 Task: Create a due date automation trigger when advanced on, 2 working days after a card is due add fields with custom field "Resume" cleared at 11:00 AM.
Action: Mouse moved to (1103, 83)
Screenshot: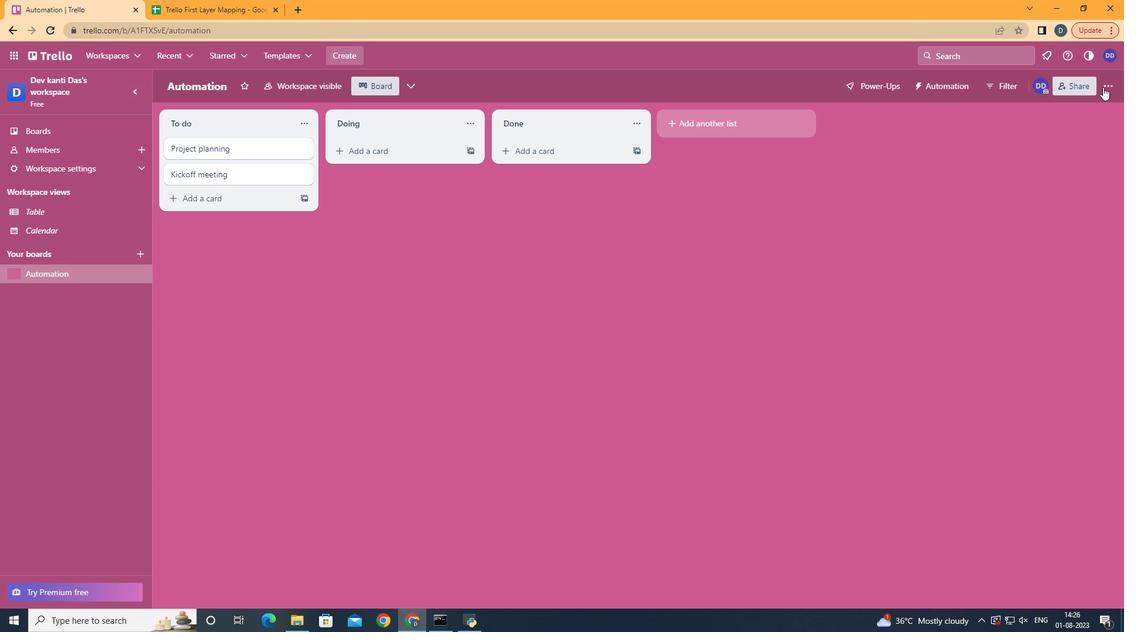 
Action: Mouse pressed left at (1103, 83)
Screenshot: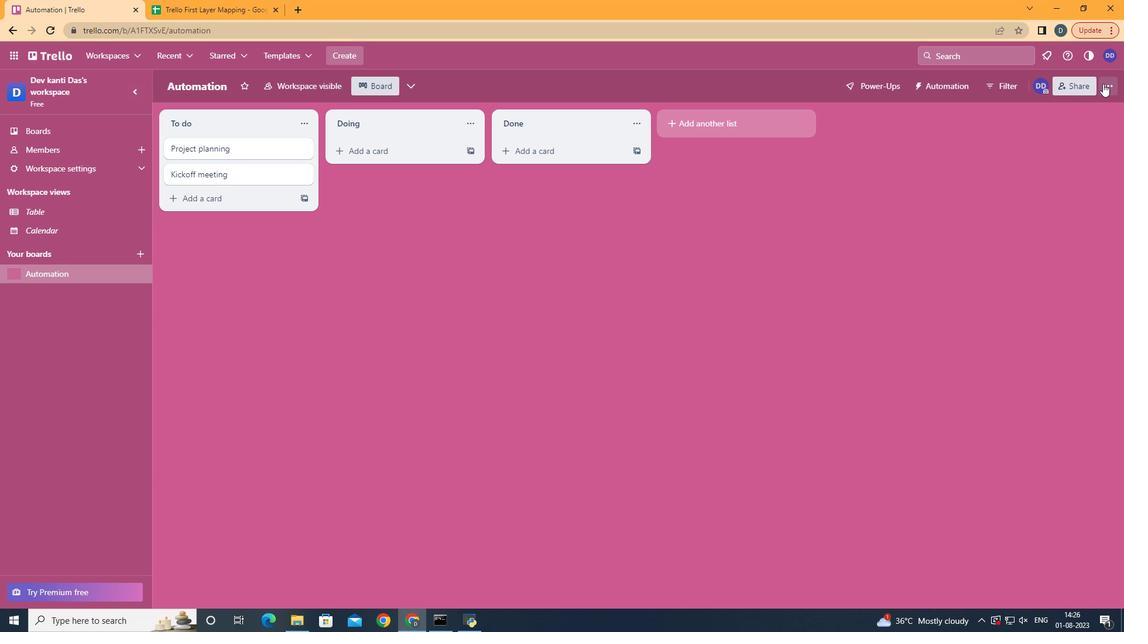 
Action: Mouse moved to (1013, 247)
Screenshot: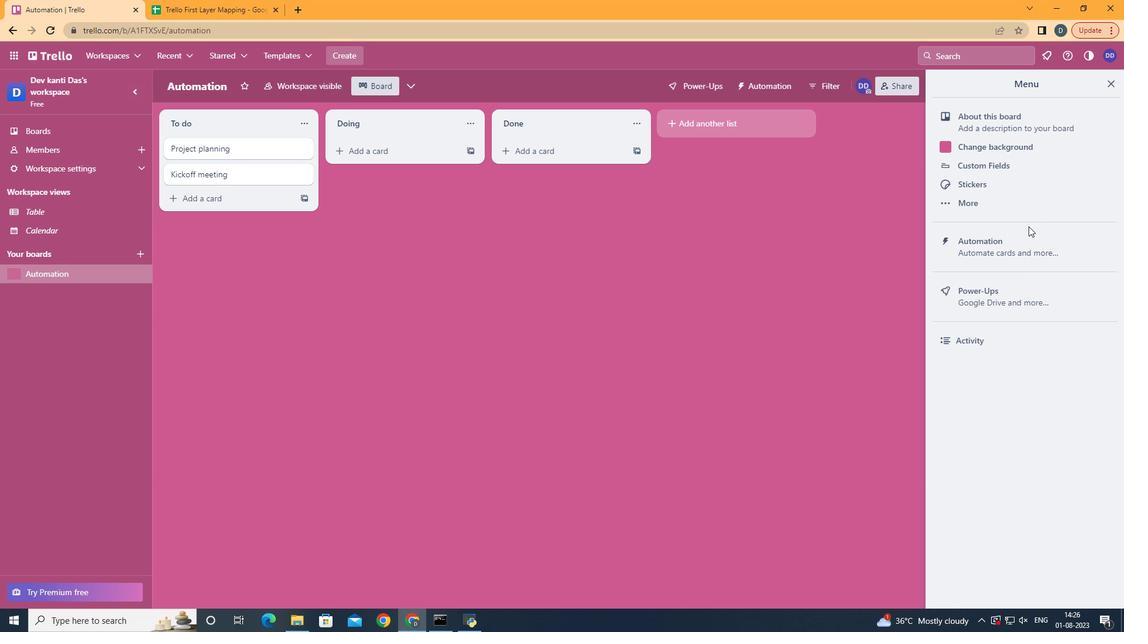
Action: Mouse pressed left at (1013, 247)
Screenshot: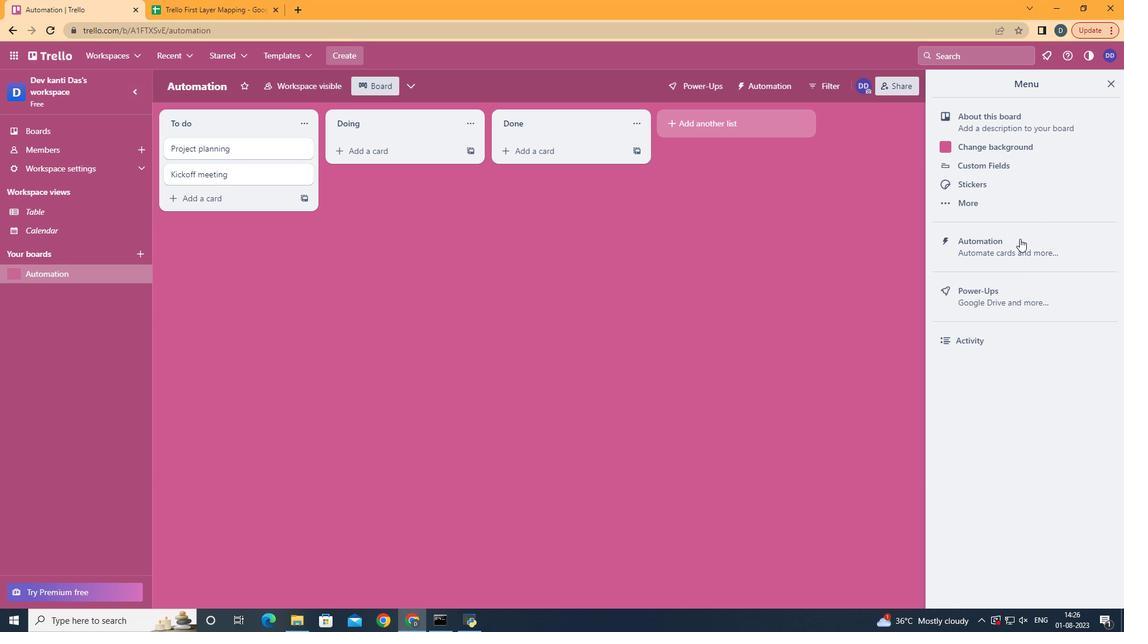 
Action: Mouse moved to (238, 230)
Screenshot: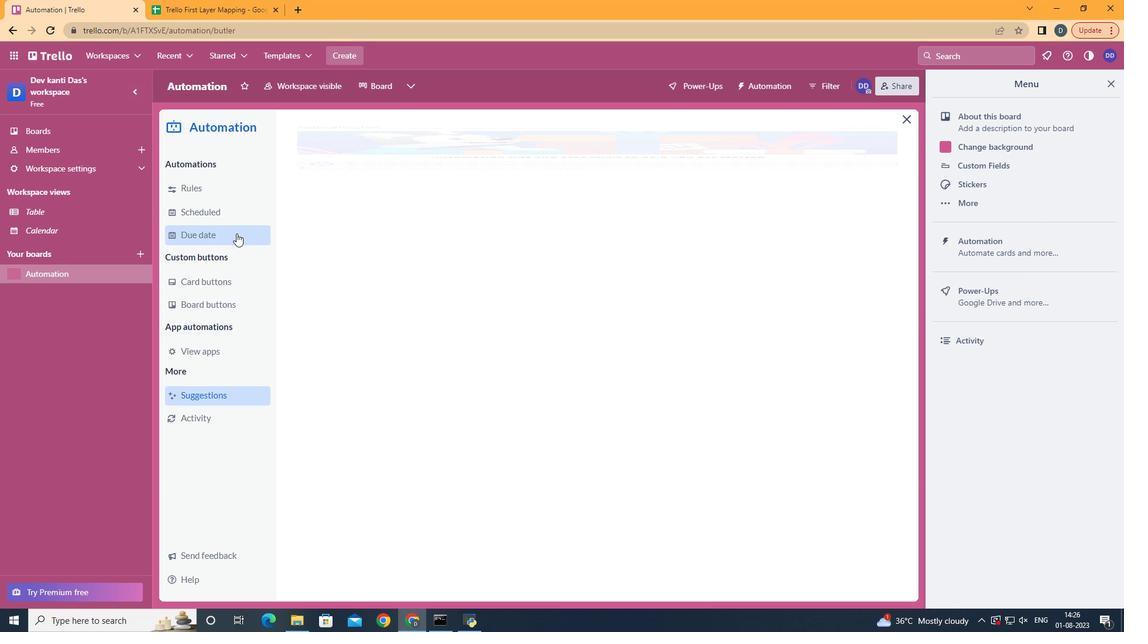 
Action: Mouse pressed left at (238, 230)
Screenshot: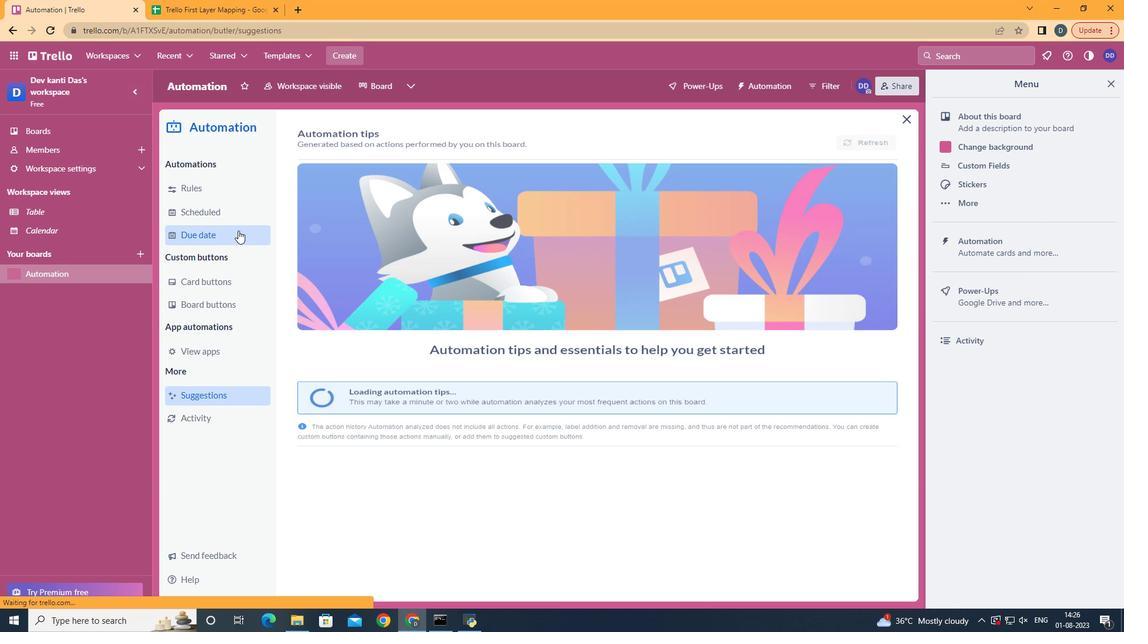 
Action: Mouse moved to (817, 138)
Screenshot: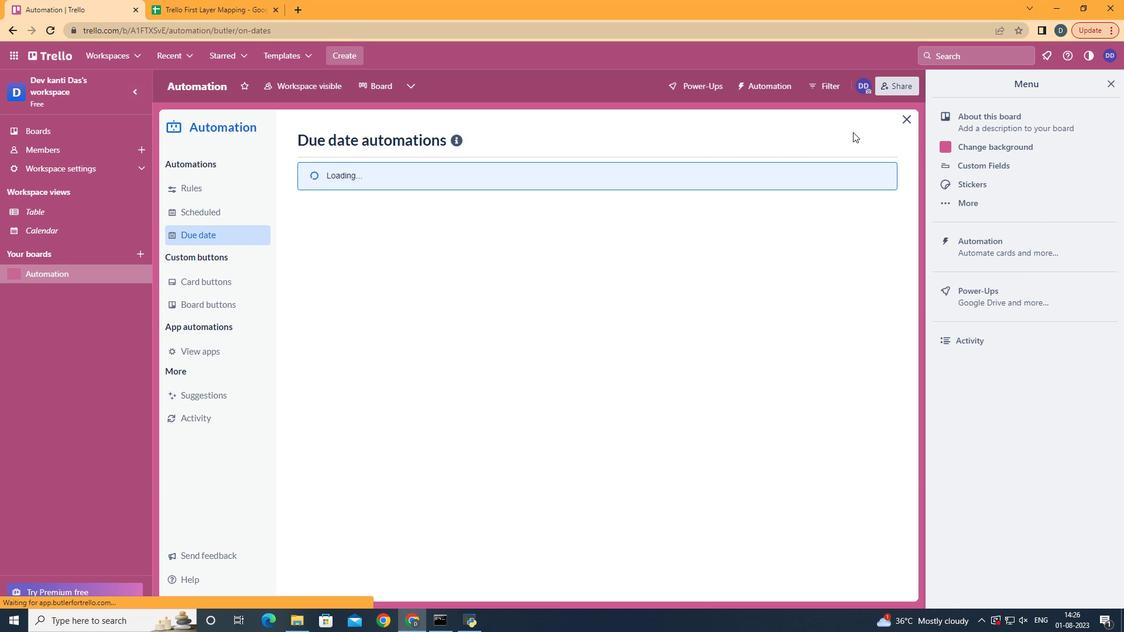 
Action: Mouse pressed left at (817, 138)
Screenshot: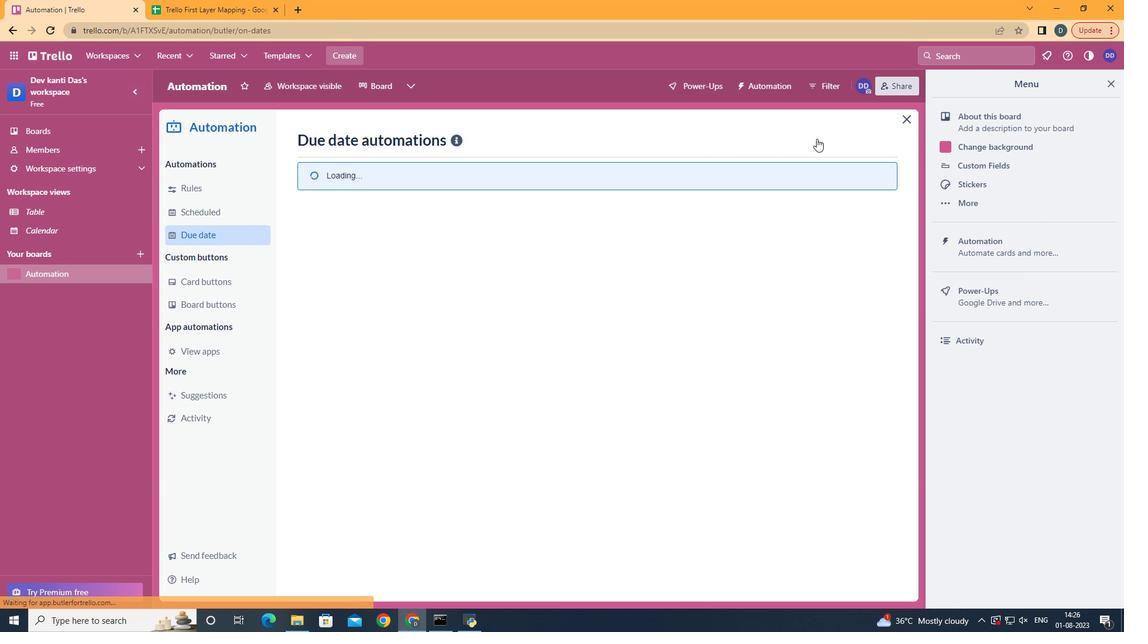 
Action: Mouse moved to (555, 248)
Screenshot: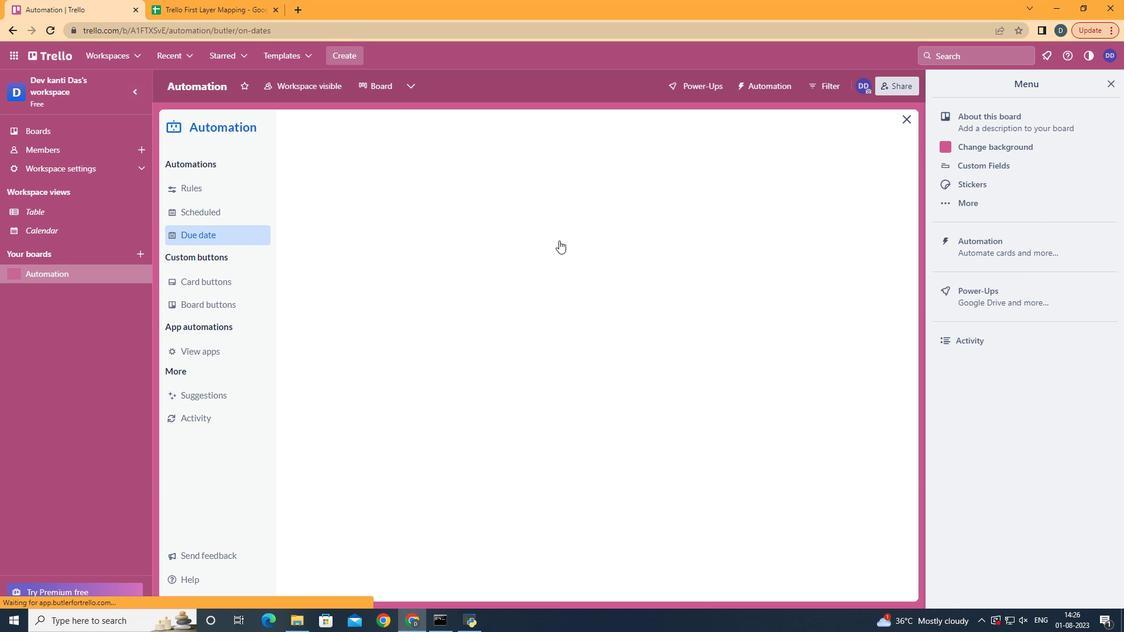 
Action: Mouse pressed left at (555, 248)
Screenshot: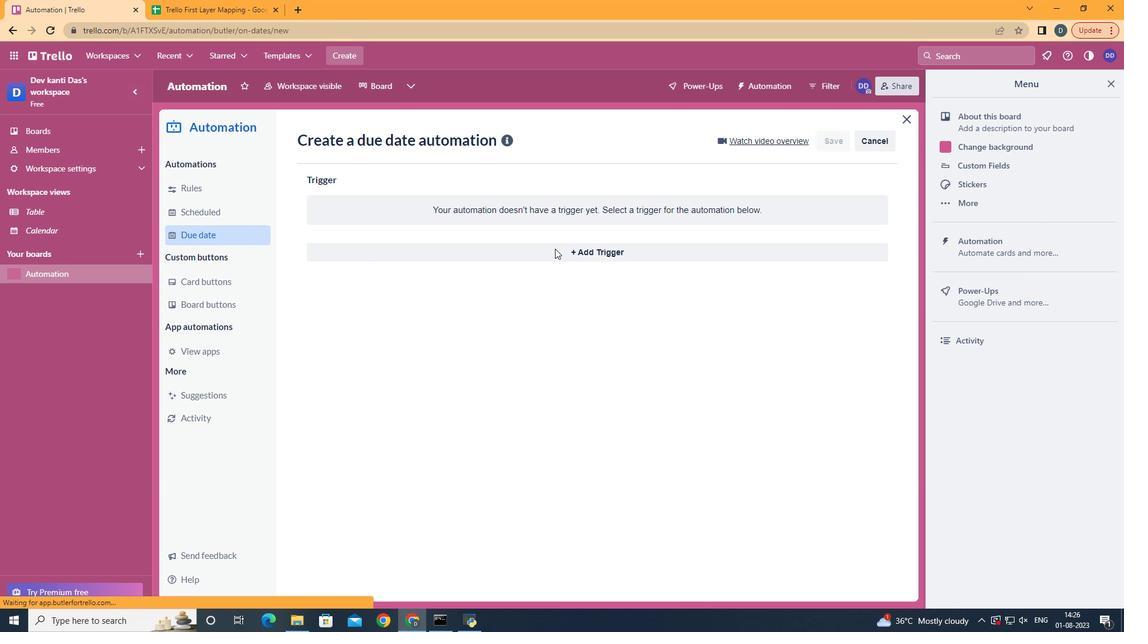 
Action: Mouse moved to (381, 470)
Screenshot: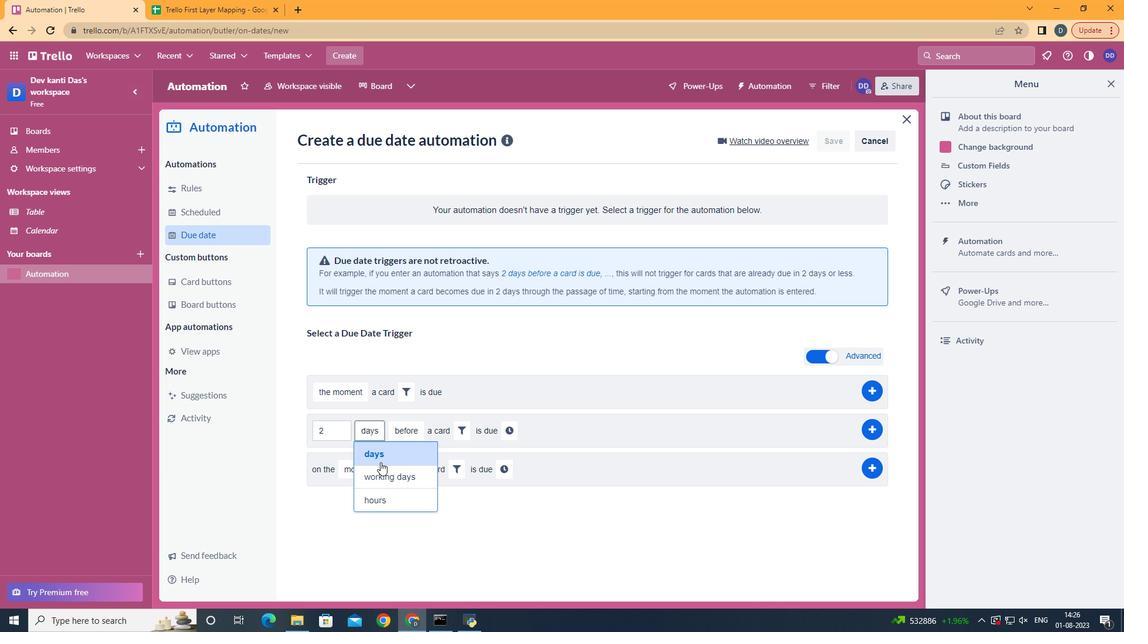 
Action: Mouse pressed left at (381, 470)
Screenshot: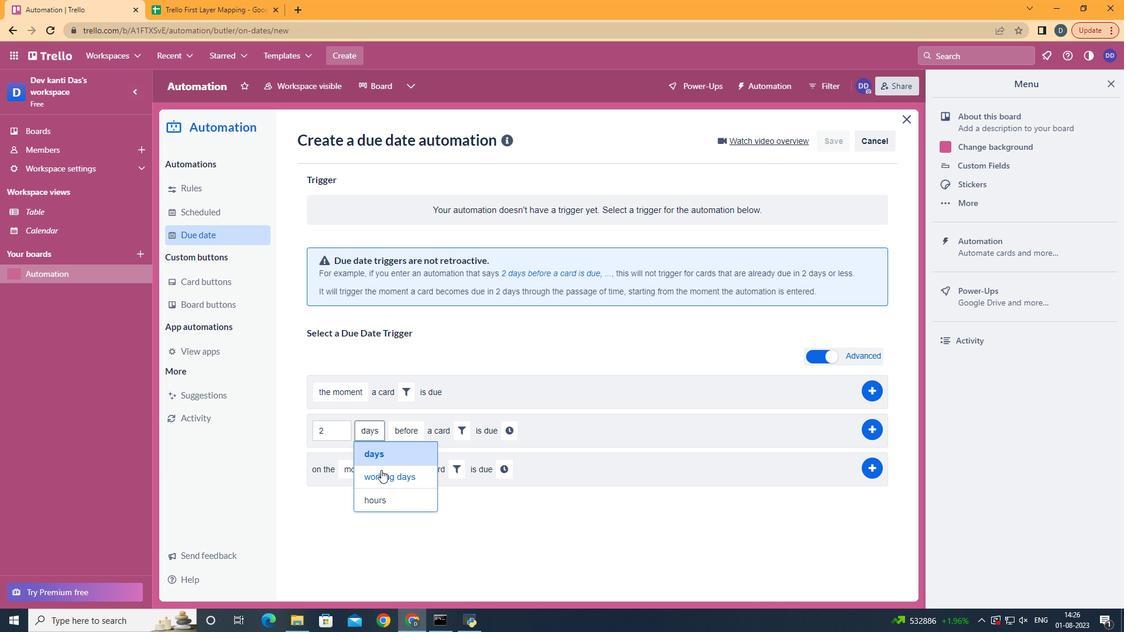 
Action: Mouse moved to (438, 475)
Screenshot: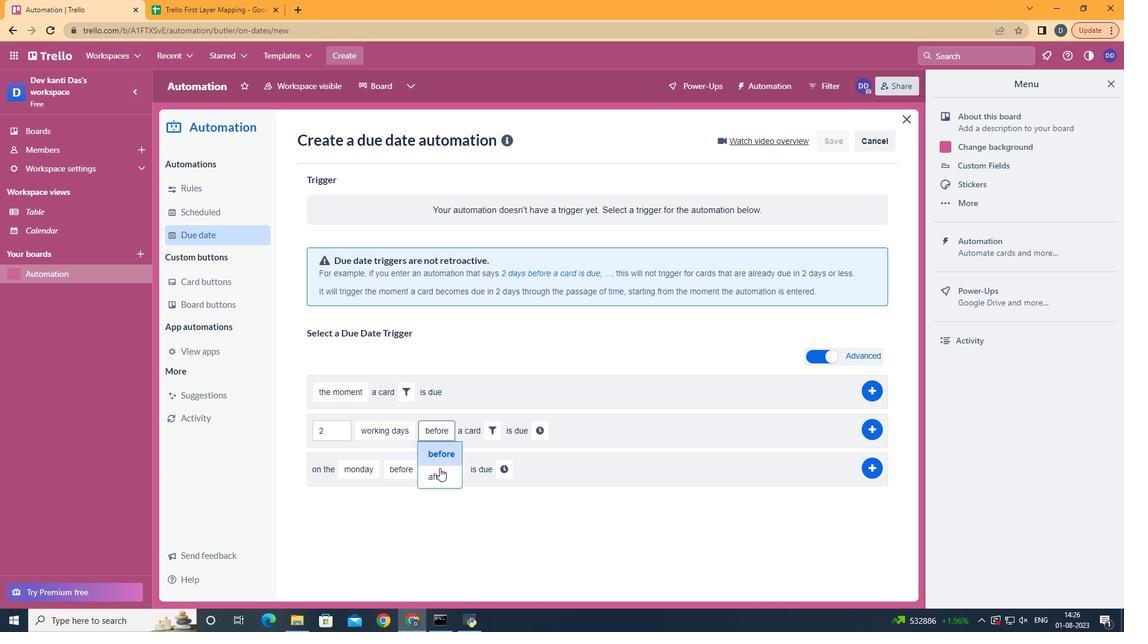 
Action: Mouse pressed left at (438, 475)
Screenshot: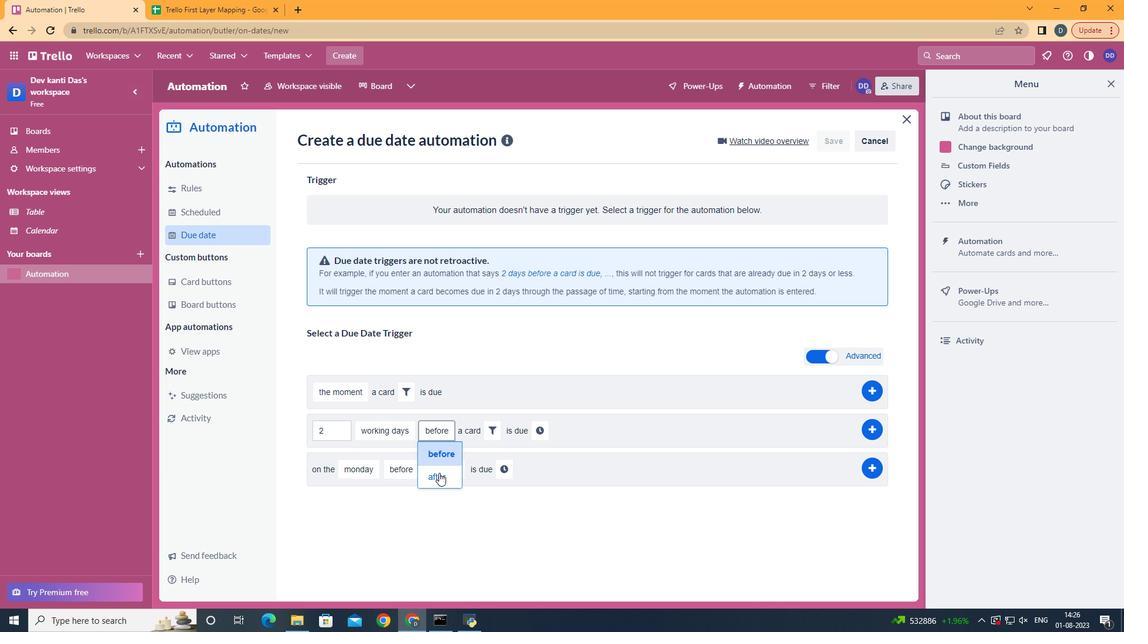 
Action: Mouse moved to (490, 431)
Screenshot: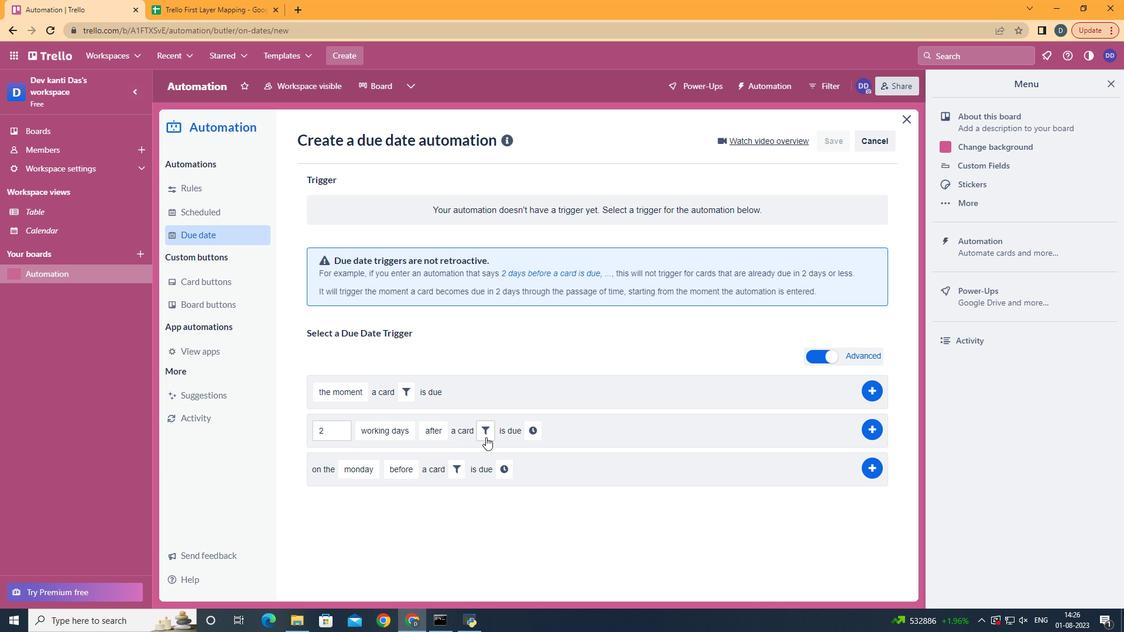 
Action: Mouse pressed left at (490, 431)
Screenshot: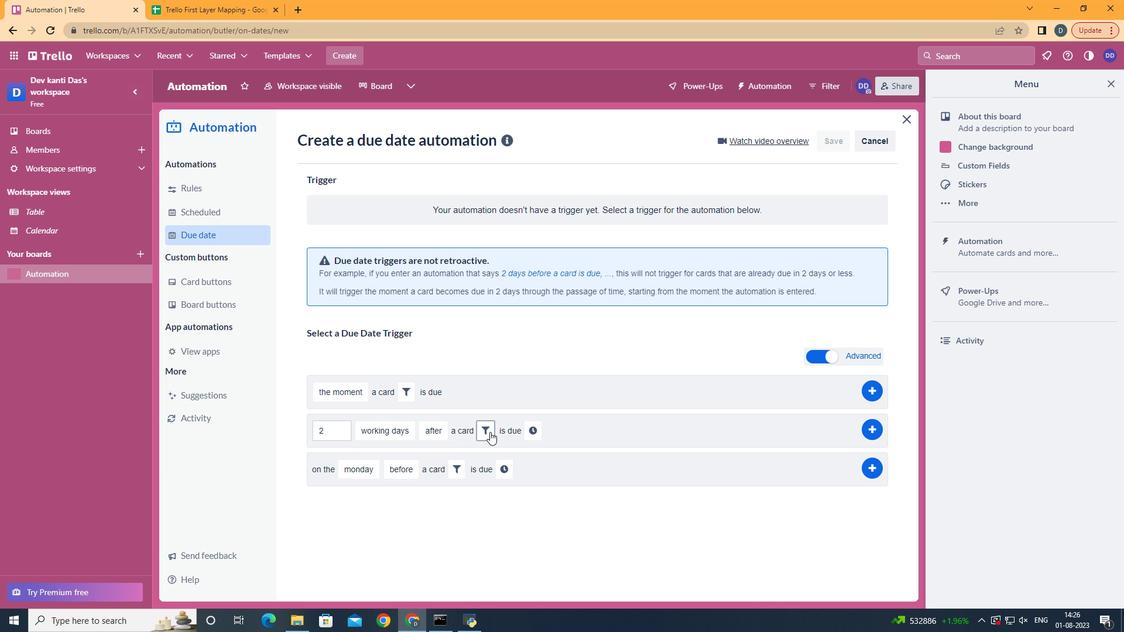 
Action: Mouse moved to (677, 476)
Screenshot: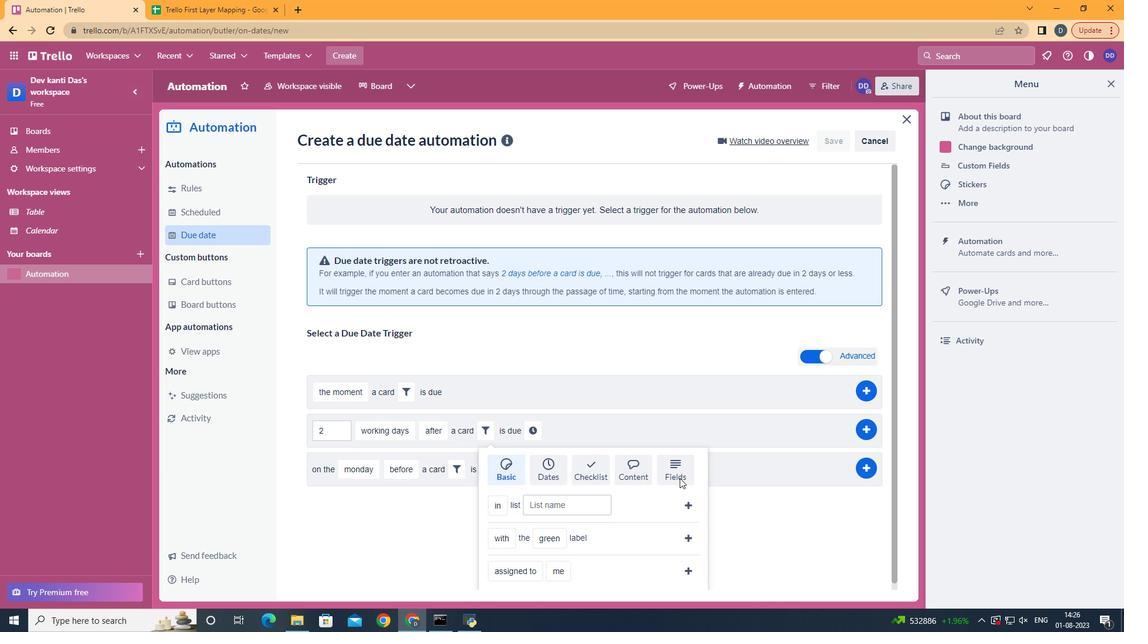 
Action: Mouse pressed left at (677, 476)
Screenshot: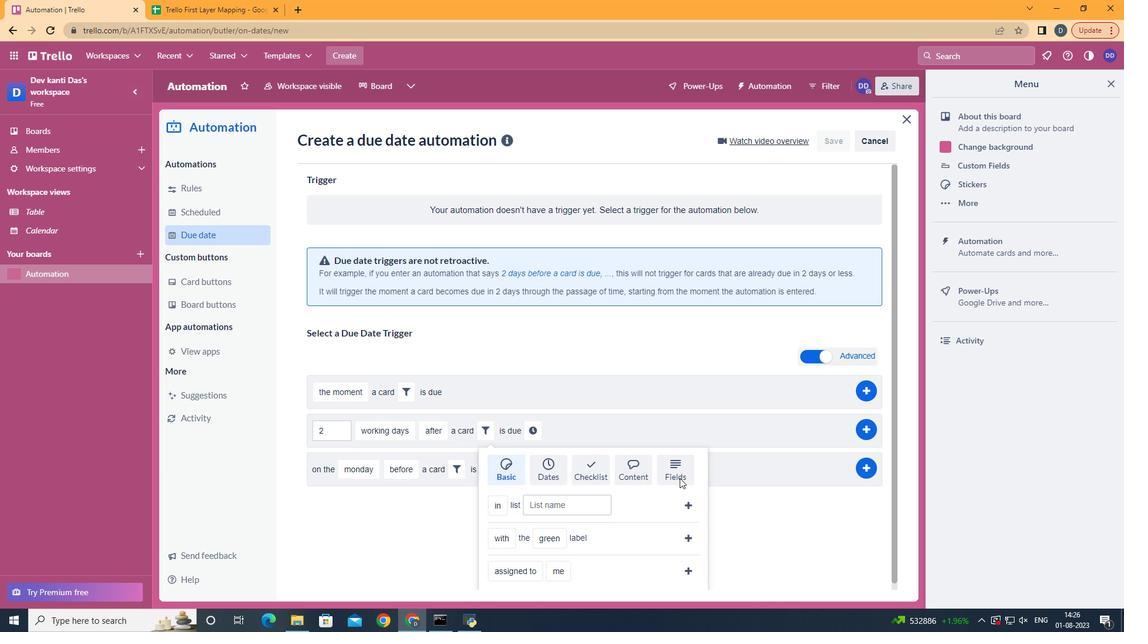 
Action: Mouse scrolled (677, 475) with delta (0, 0)
Screenshot: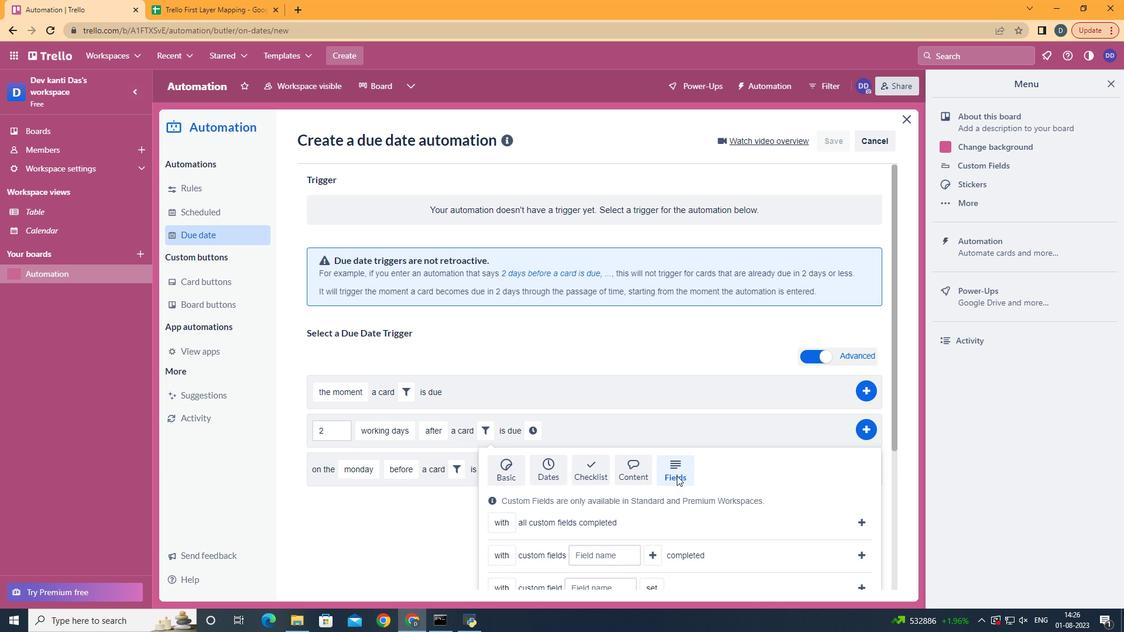 
Action: Mouse scrolled (677, 475) with delta (0, 0)
Screenshot: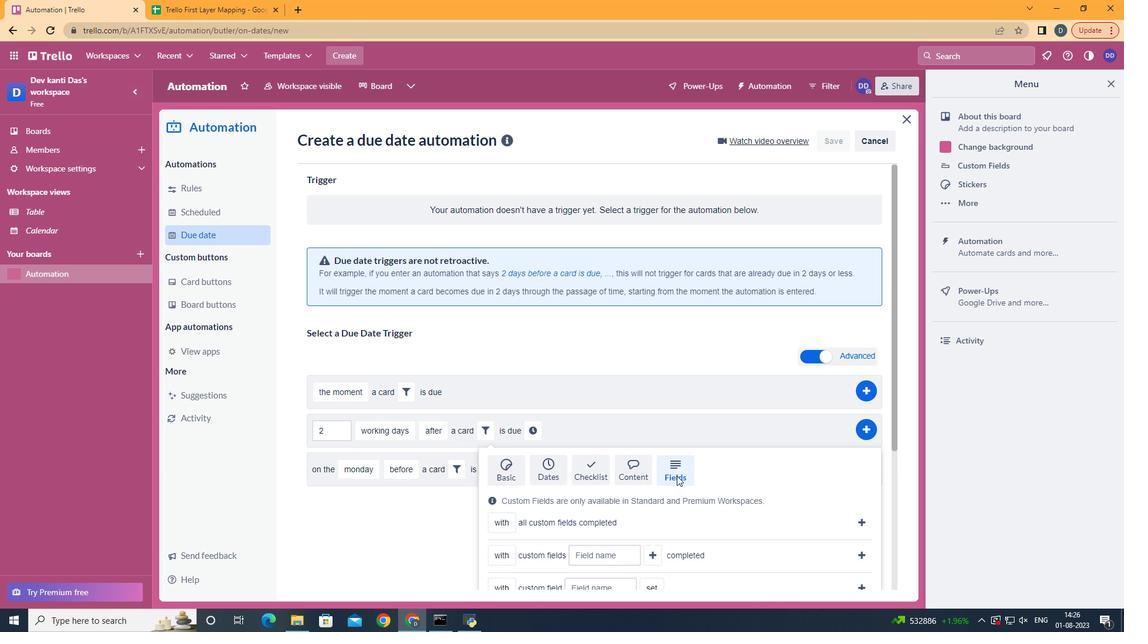 
Action: Mouse scrolled (677, 475) with delta (0, 0)
Screenshot: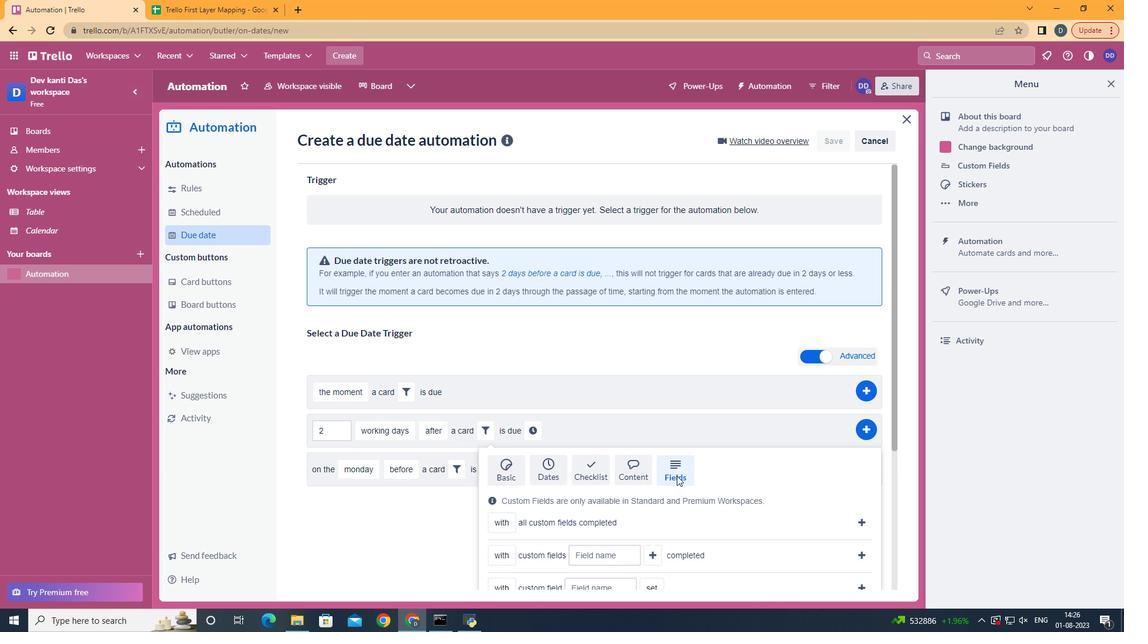 
Action: Mouse moved to (677, 472)
Screenshot: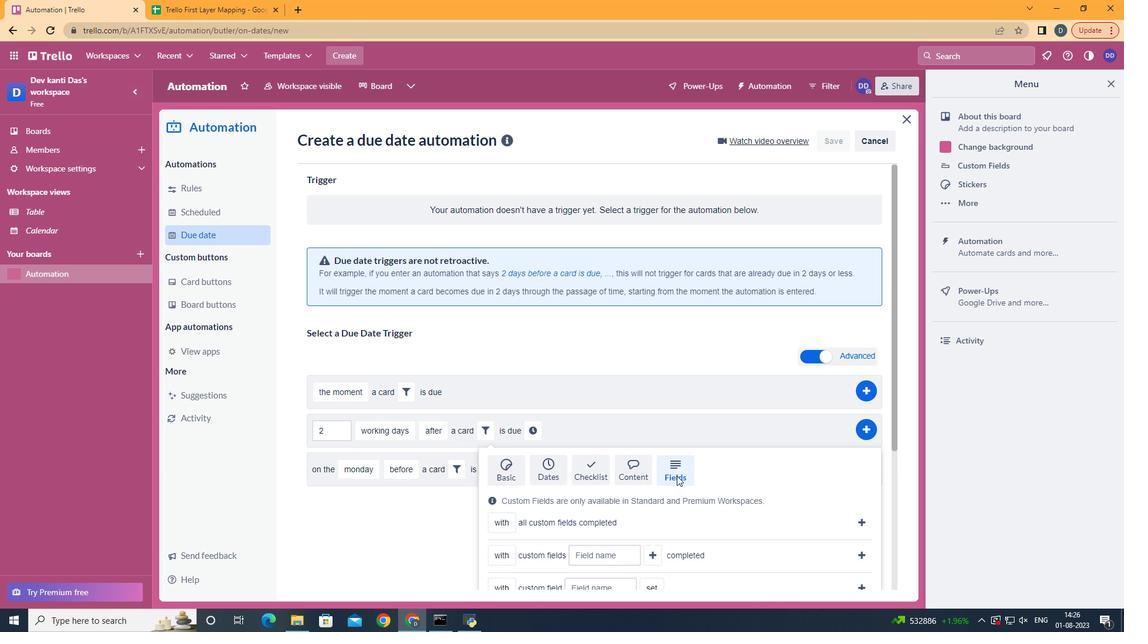 
Action: Mouse scrolled (677, 471) with delta (0, 0)
Screenshot: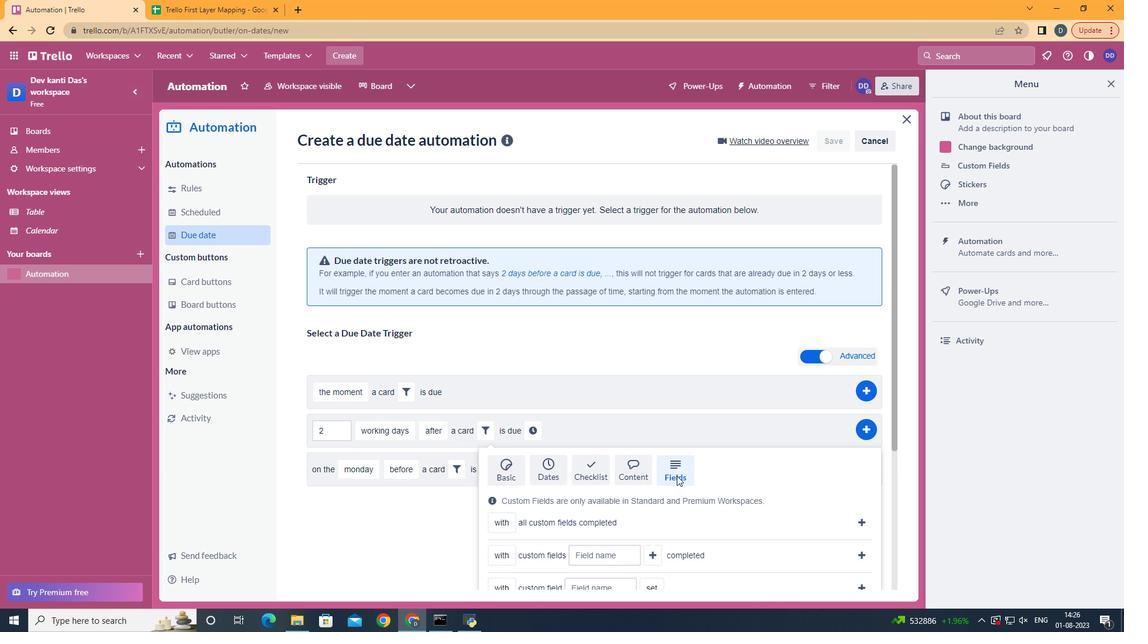 
Action: Mouse moved to (517, 427)
Screenshot: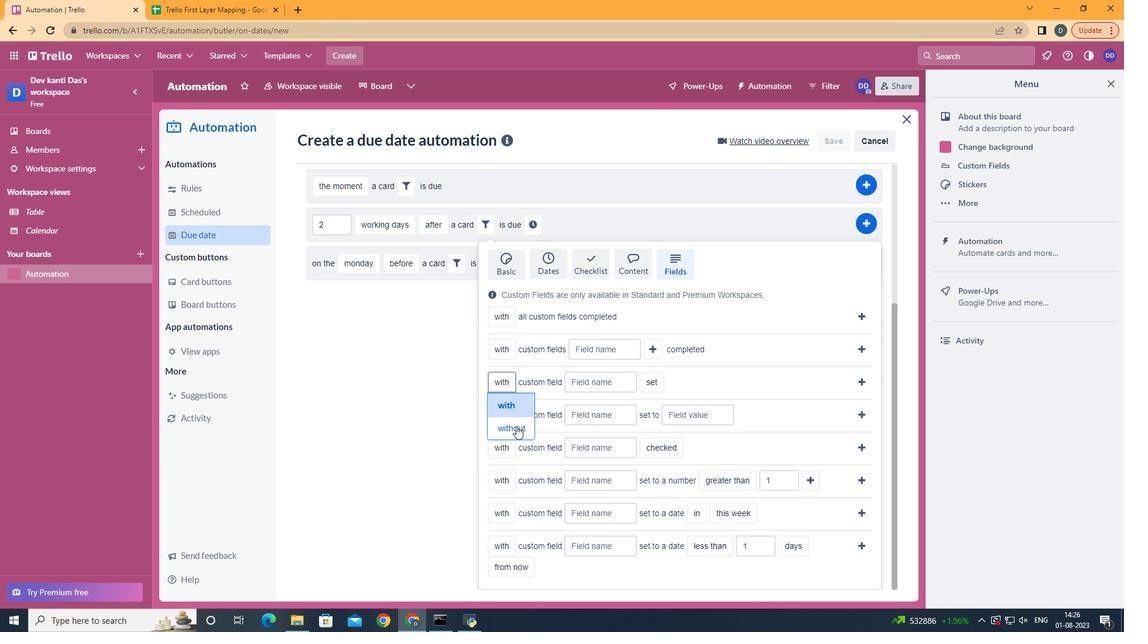 
Action: Mouse pressed left at (517, 427)
Screenshot: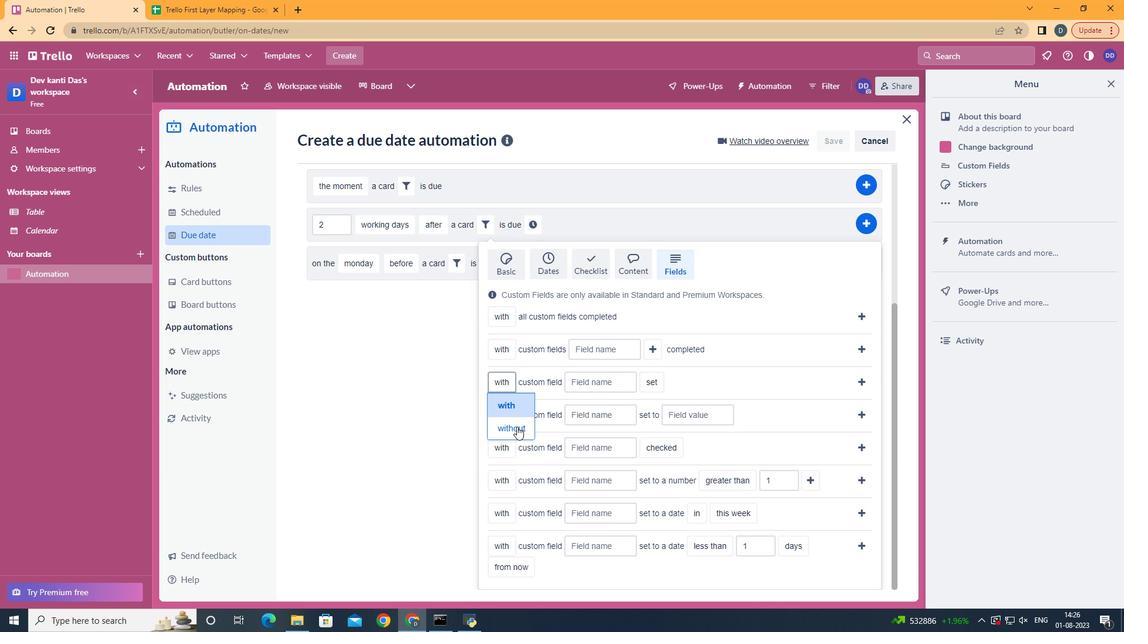 
Action: Mouse moved to (510, 406)
Screenshot: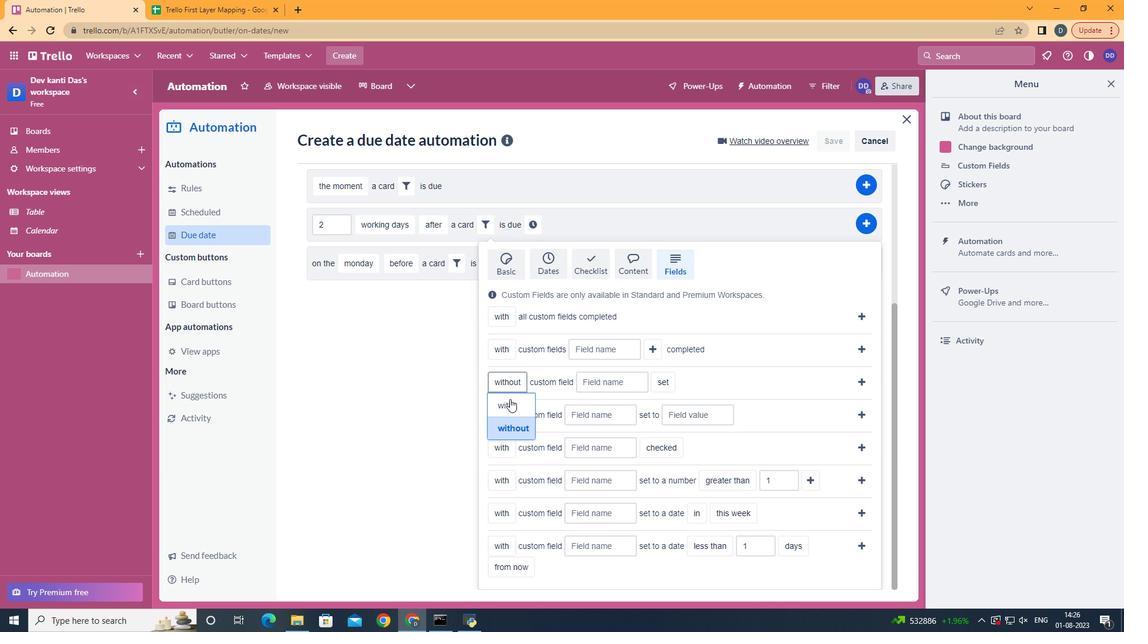 
Action: Mouse pressed left at (510, 406)
Screenshot: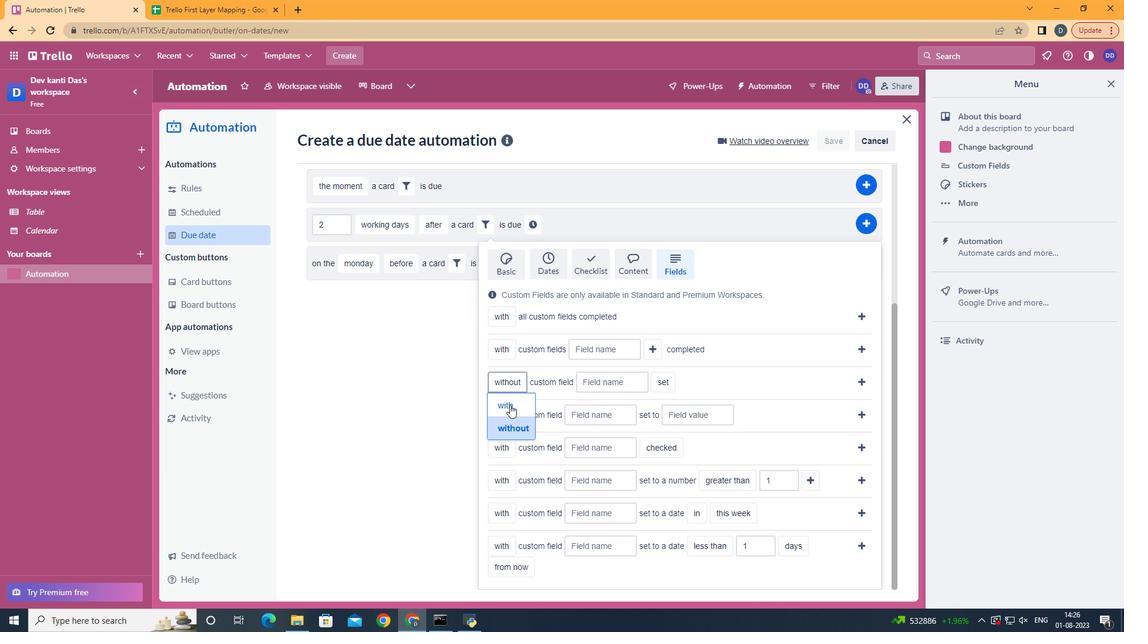 
Action: Mouse moved to (610, 388)
Screenshot: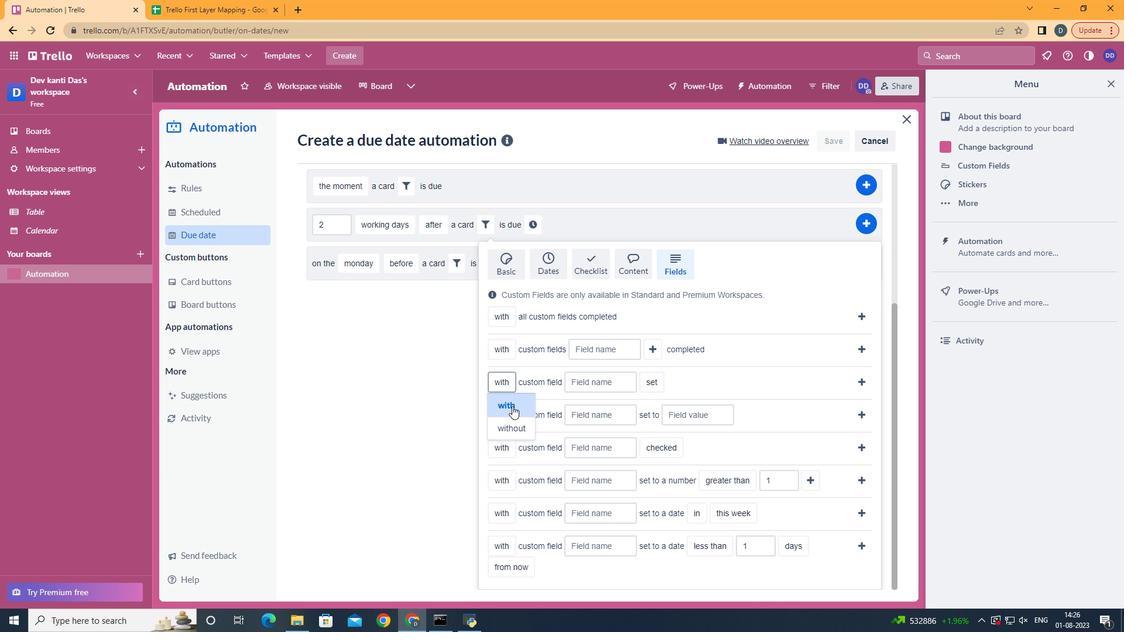 
Action: Mouse pressed left at (610, 388)
Screenshot: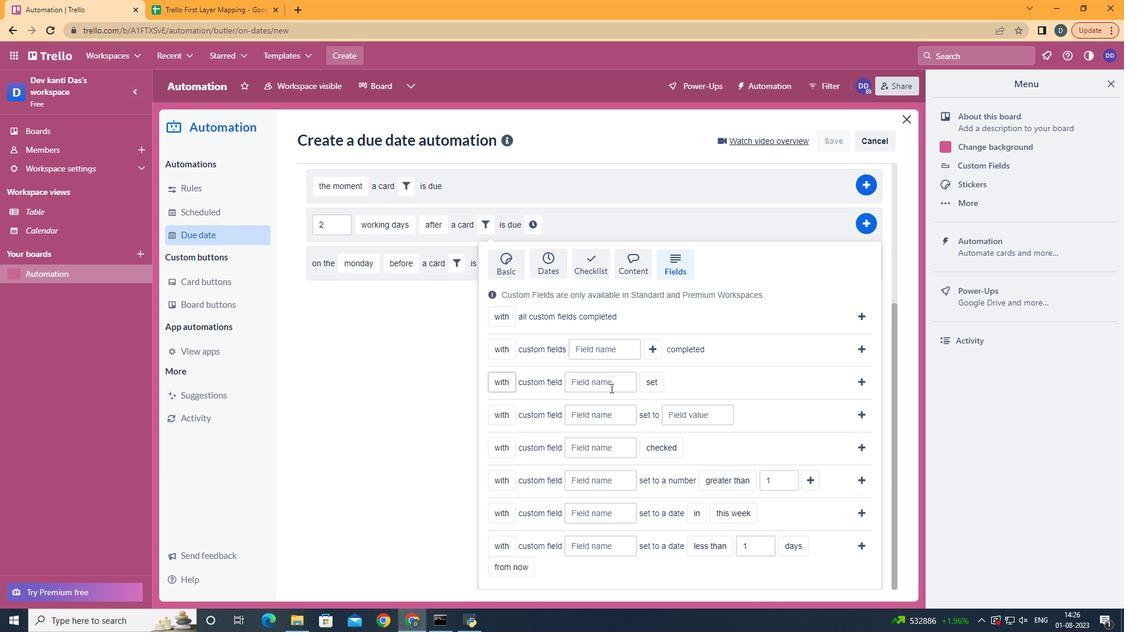 
Action: Key pressed <Key.shift>Resume
Screenshot: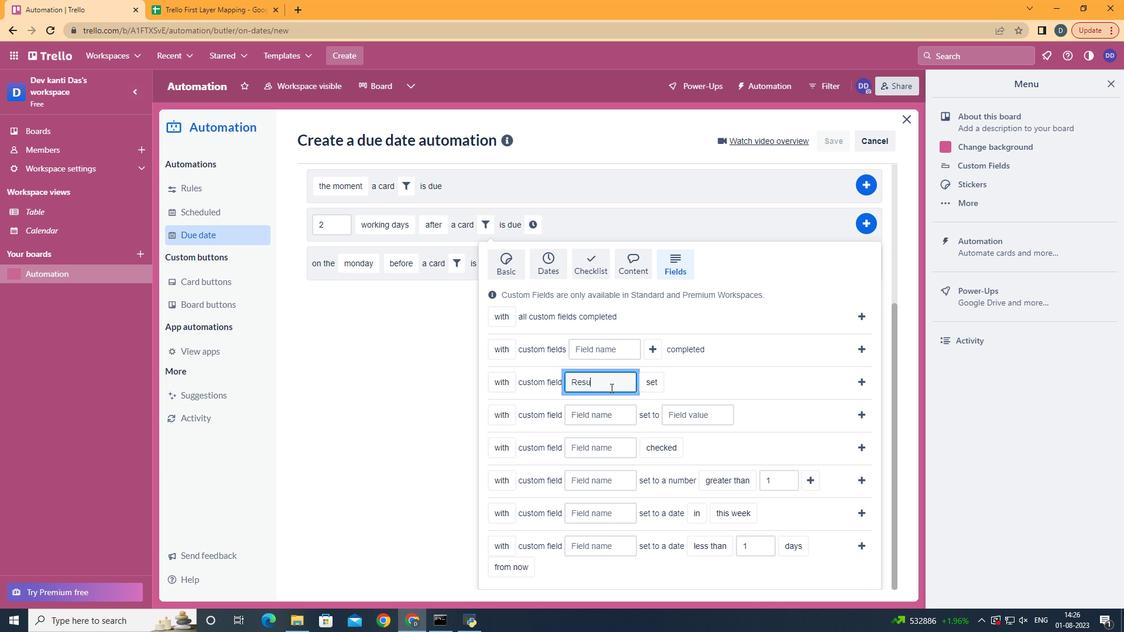 
Action: Mouse moved to (652, 429)
Screenshot: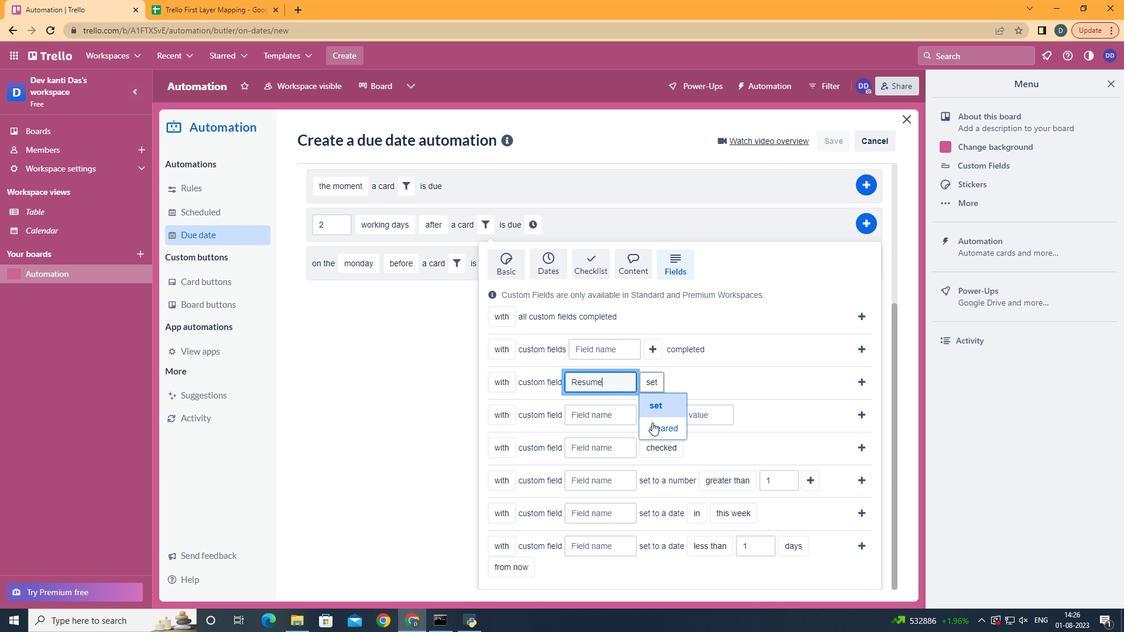 
Action: Mouse pressed left at (652, 429)
Screenshot: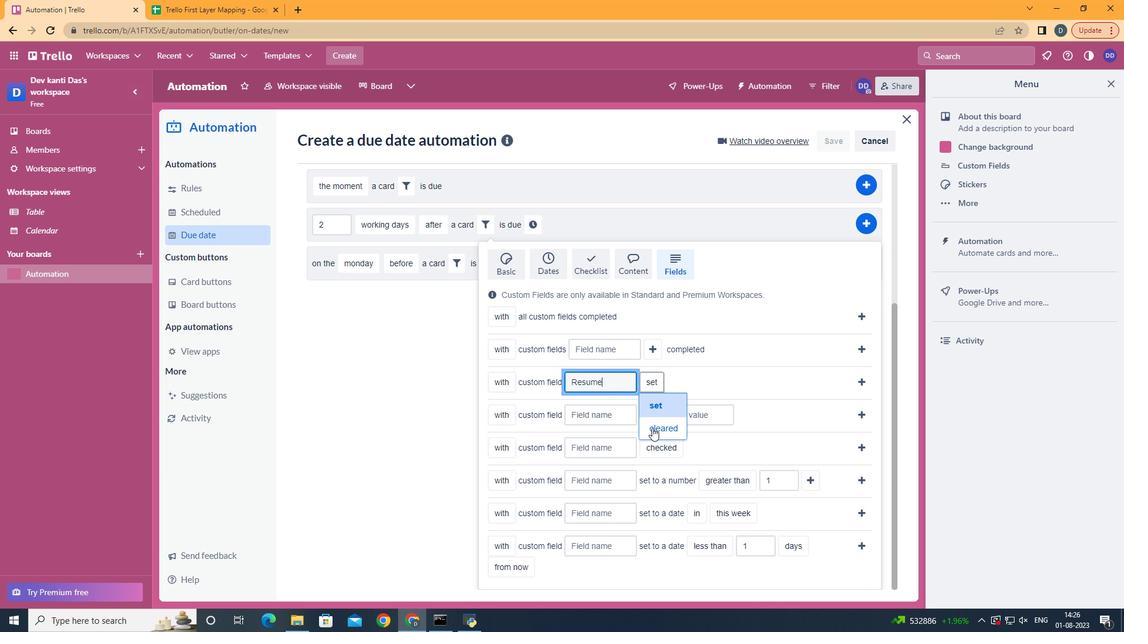 
Action: Mouse moved to (859, 378)
Screenshot: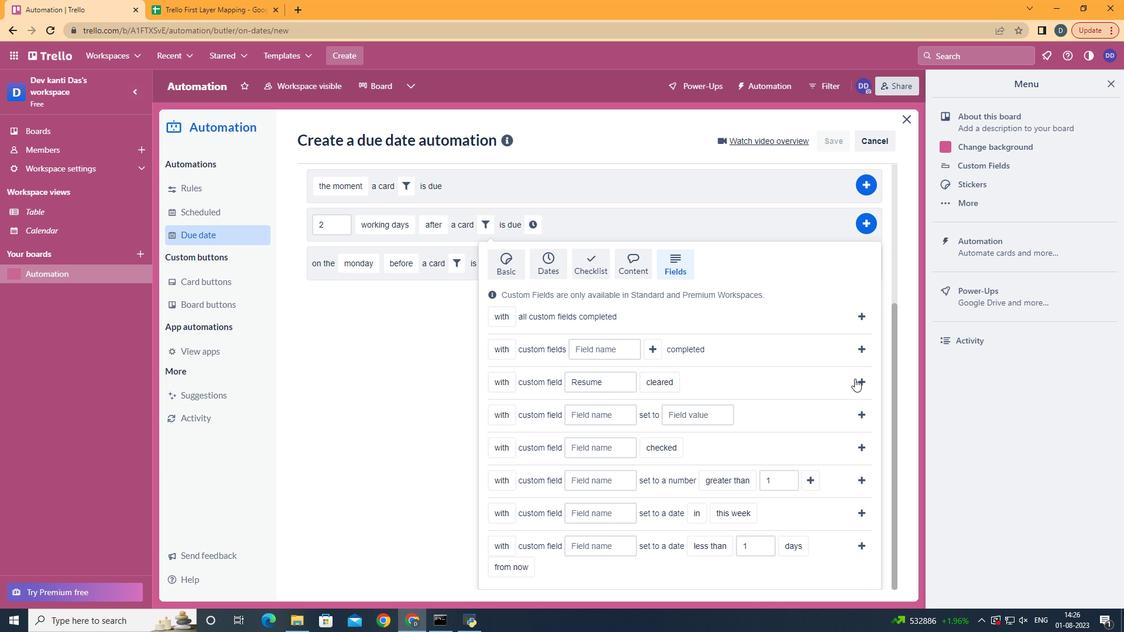 
Action: Mouse pressed left at (859, 378)
Screenshot: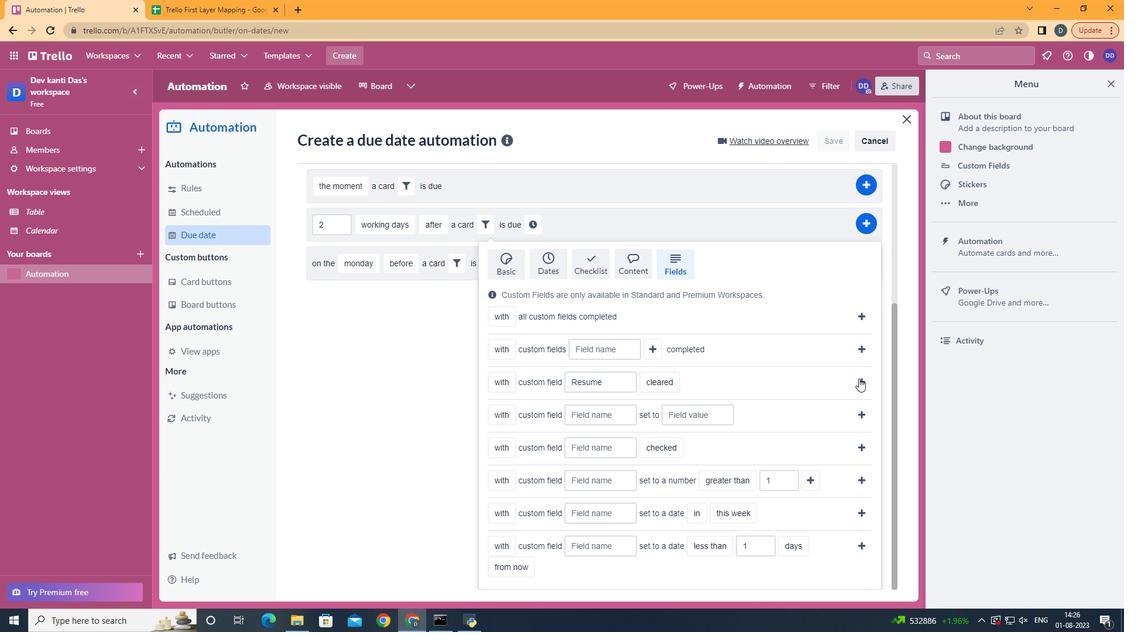 
Action: Mouse moved to (693, 429)
Screenshot: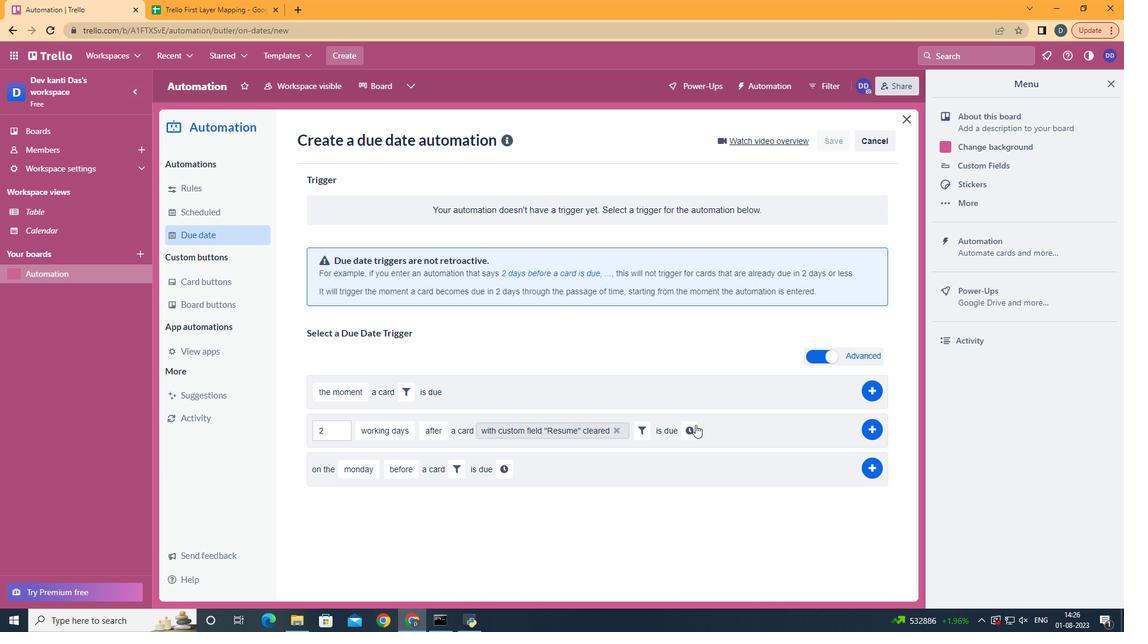 
Action: Mouse pressed left at (693, 429)
Screenshot: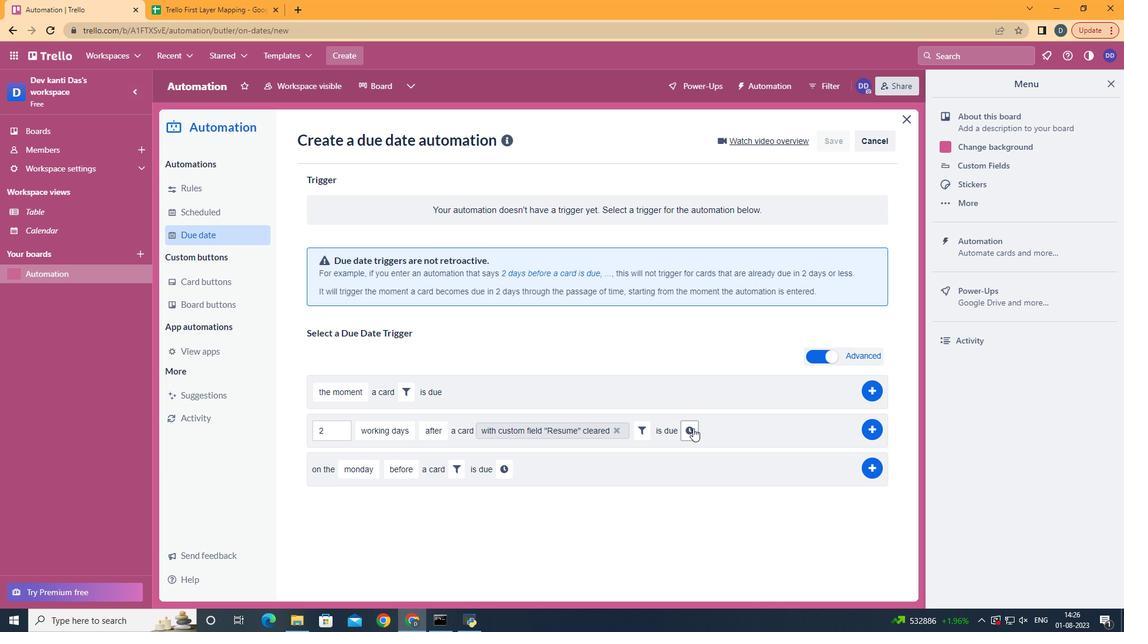 
Action: Mouse moved to (719, 432)
Screenshot: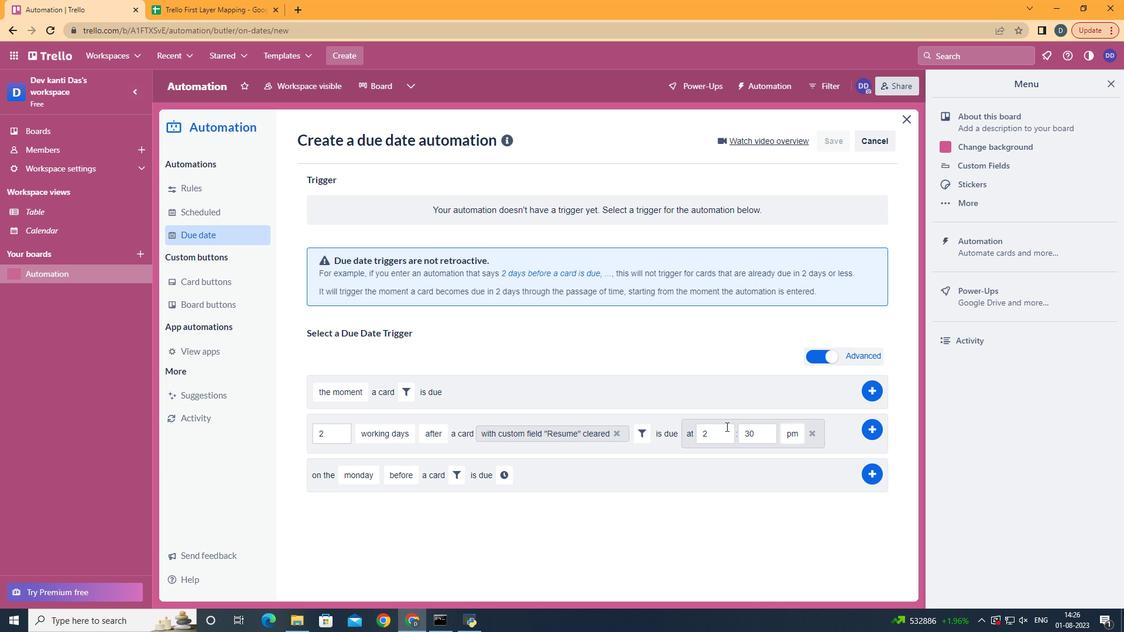 
Action: Mouse pressed left at (719, 432)
Screenshot: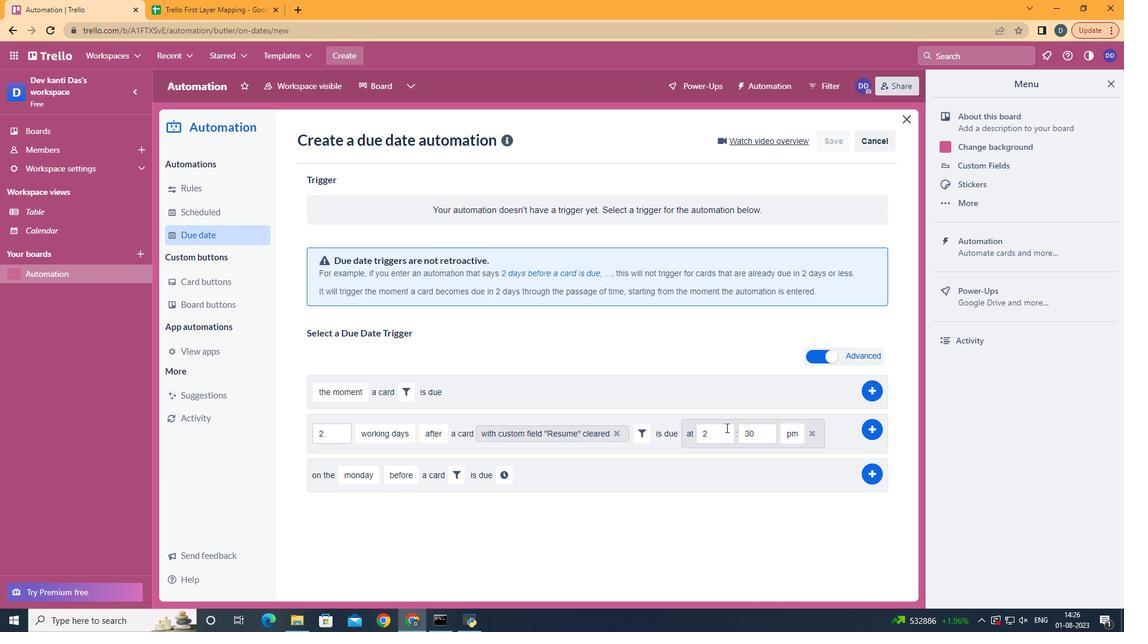 
Action: Key pressed <Key.backspace>11
Screenshot: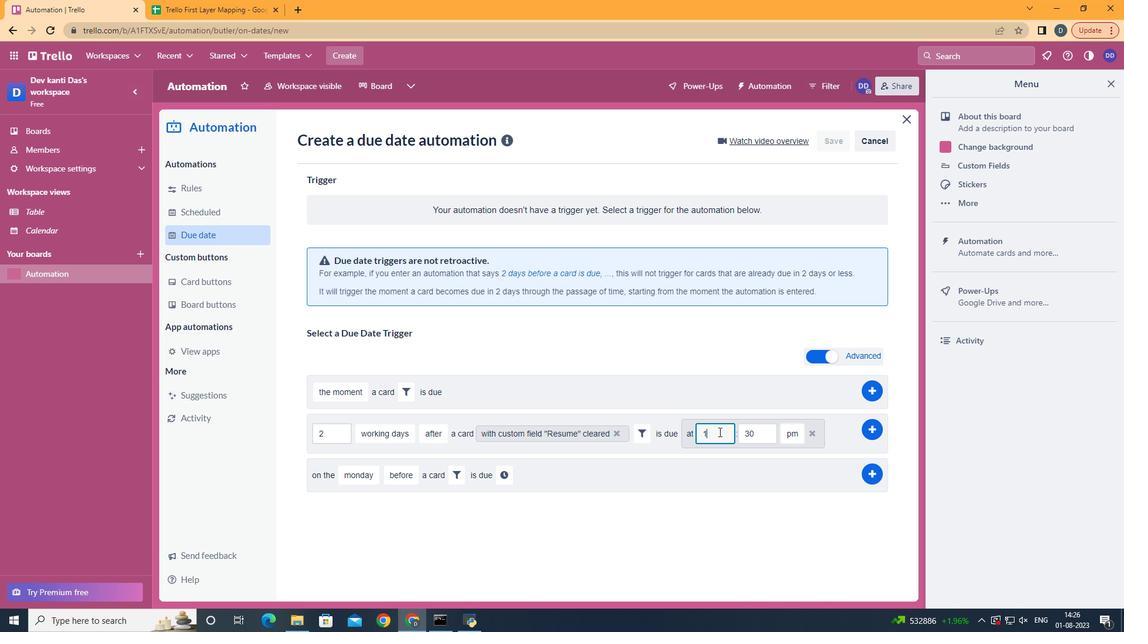 
Action: Mouse moved to (754, 433)
Screenshot: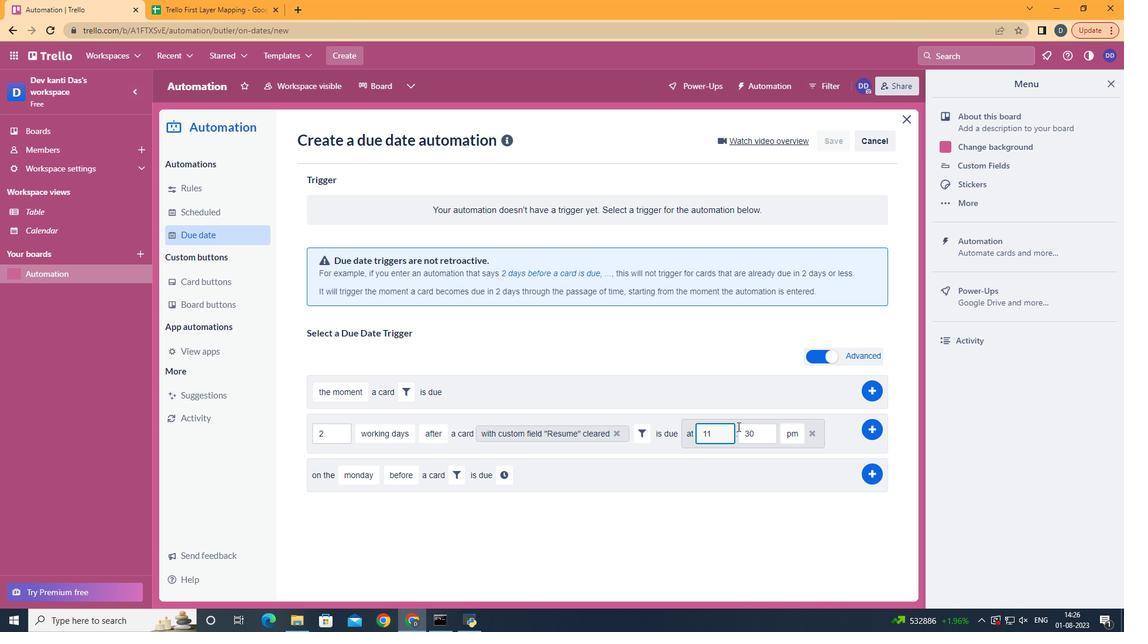
Action: Mouse pressed left at (754, 433)
Screenshot: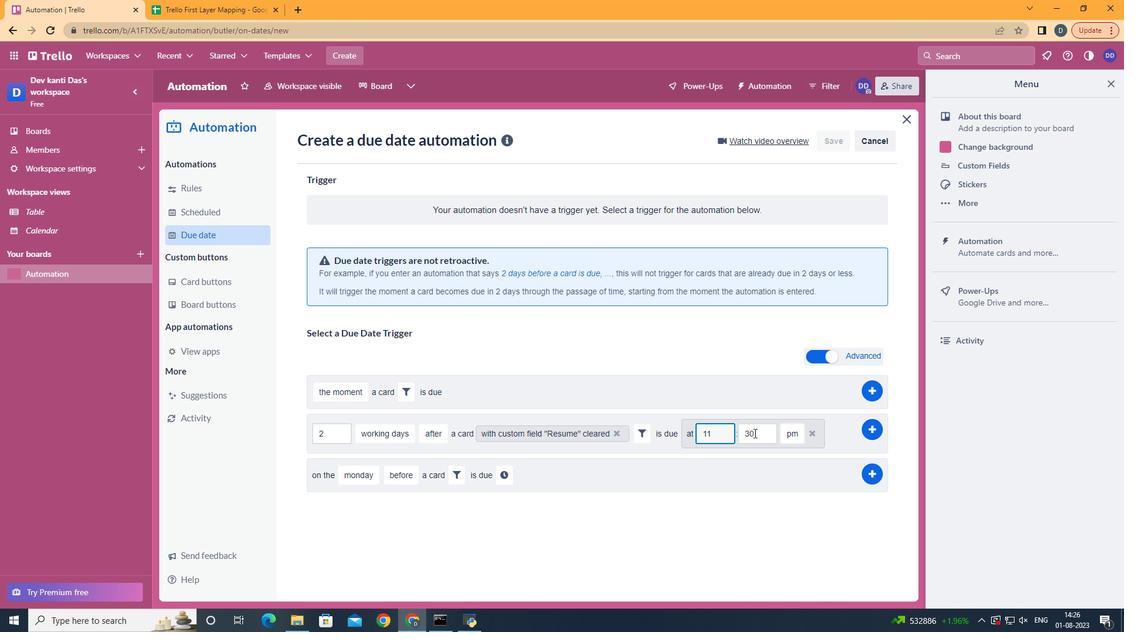
Action: Key pressed <Key.backspace><Key.backspace>00
Screenshot: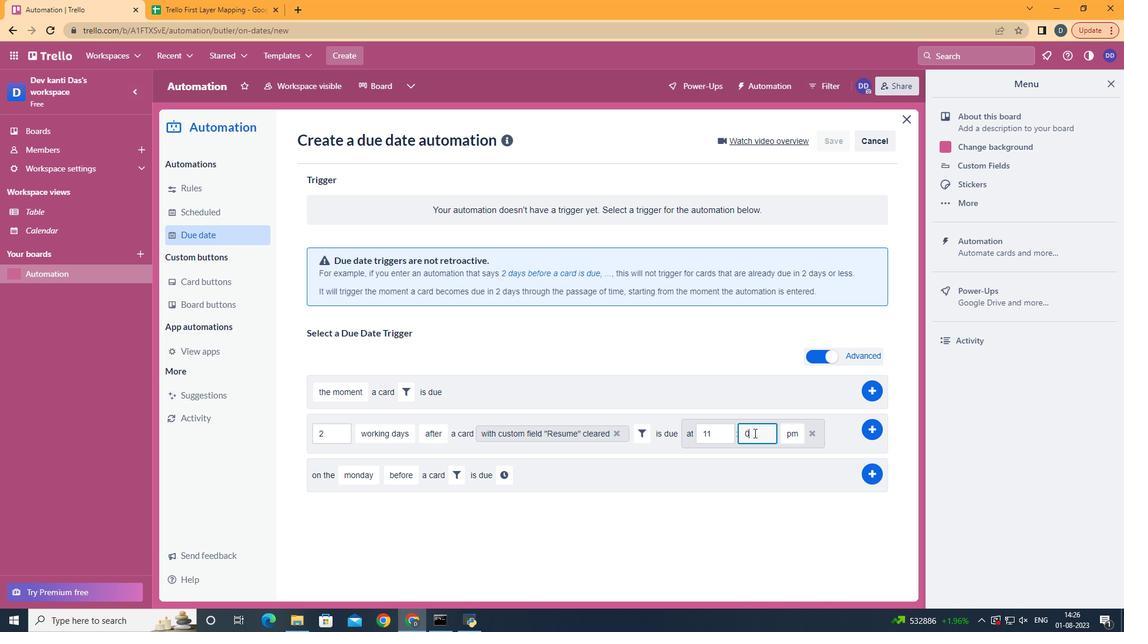 
Action: Mouse moved to (798, 456)
Screenshot: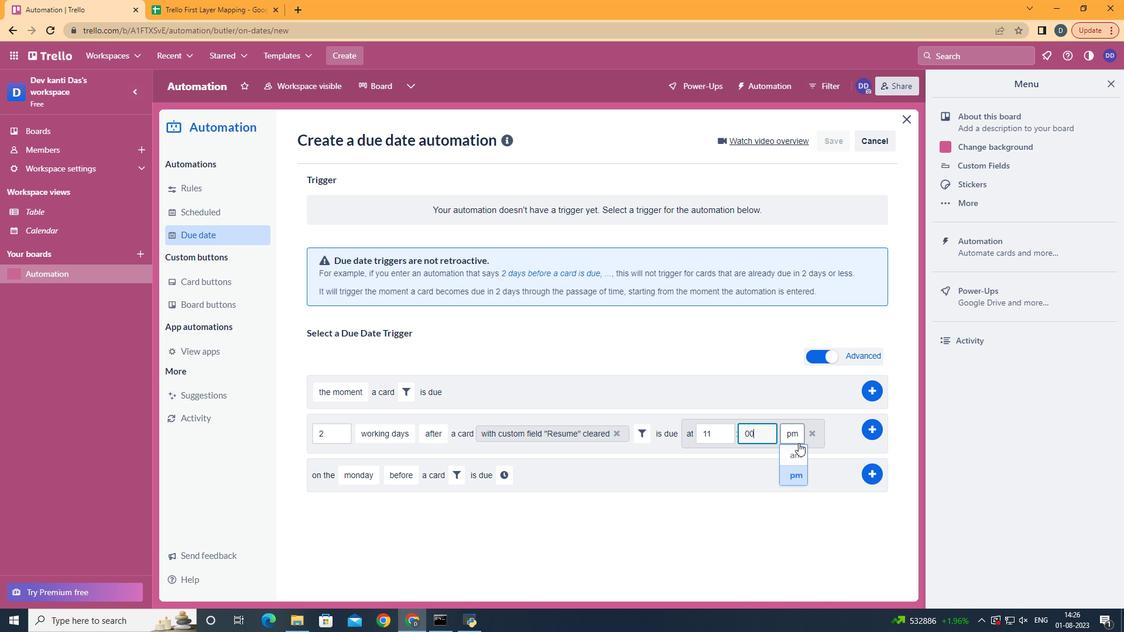 
Action: Mouse pressed left at (798, 456)
Screenshot: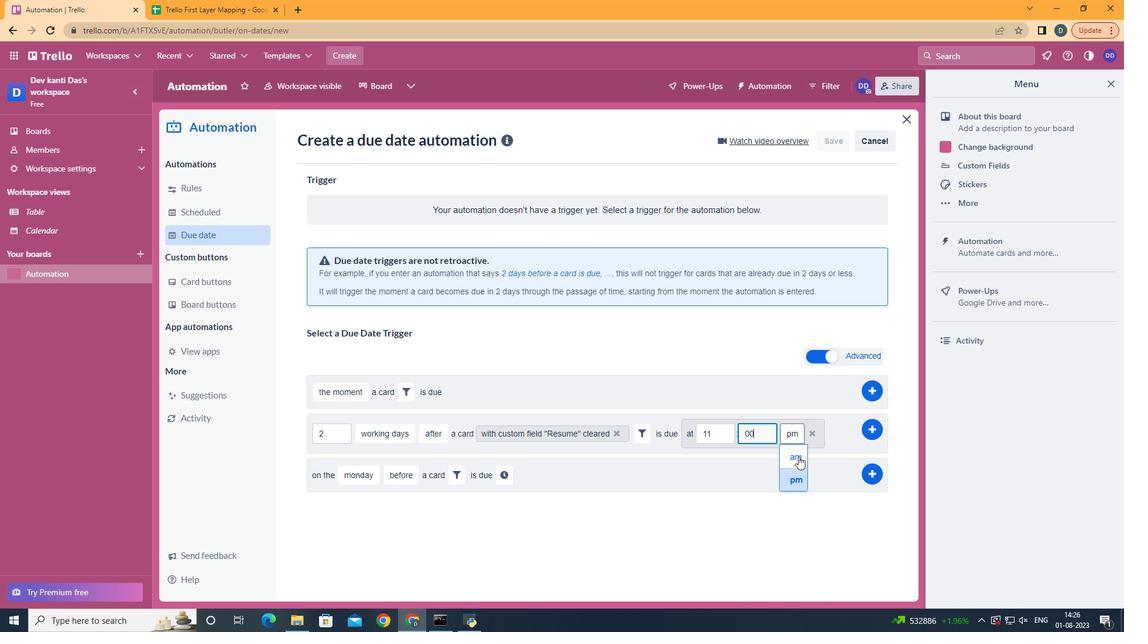 
Action: Mouse moved to (875, 428)
Screenshot: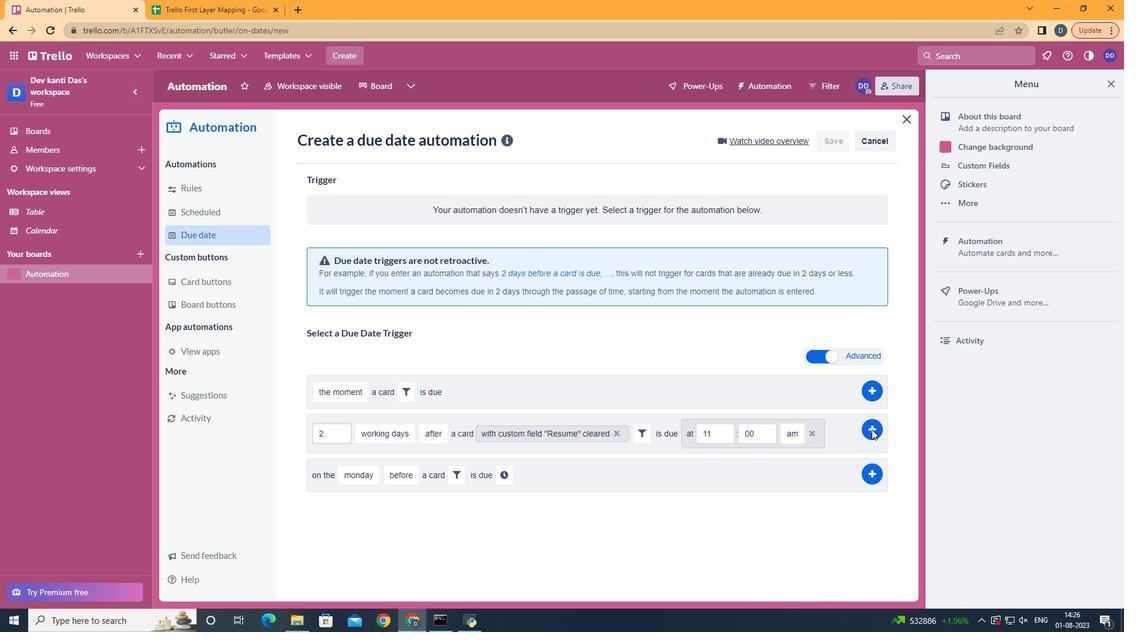 
Action: Mouse pressed left at (875, 428)
Screenshot: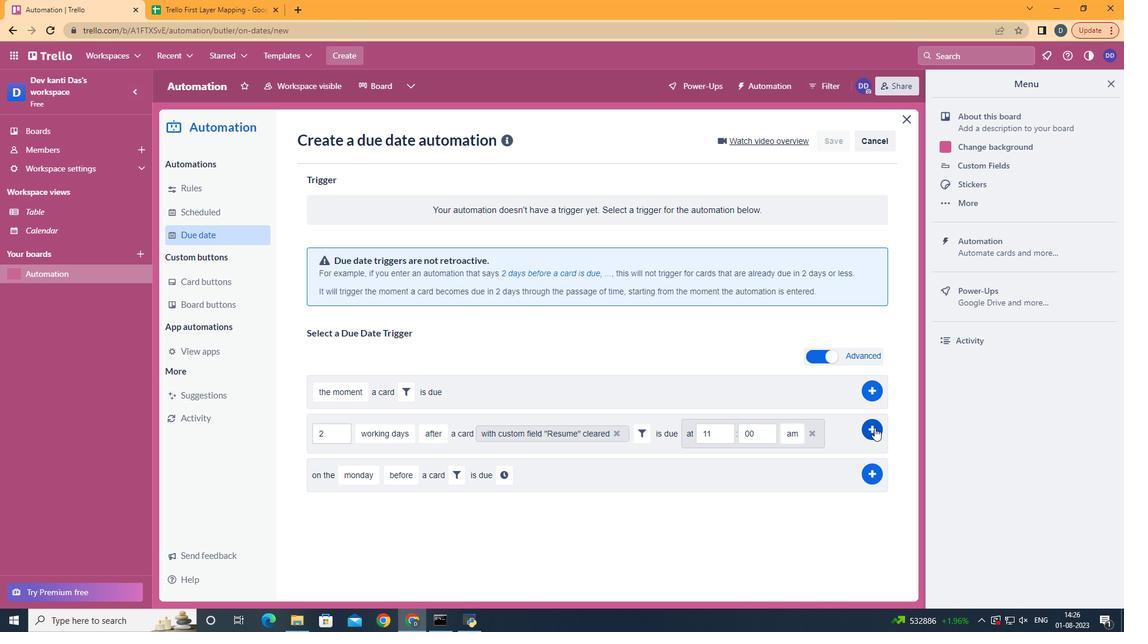 
Action: Mouse moved to (646, 243)
Screenshot: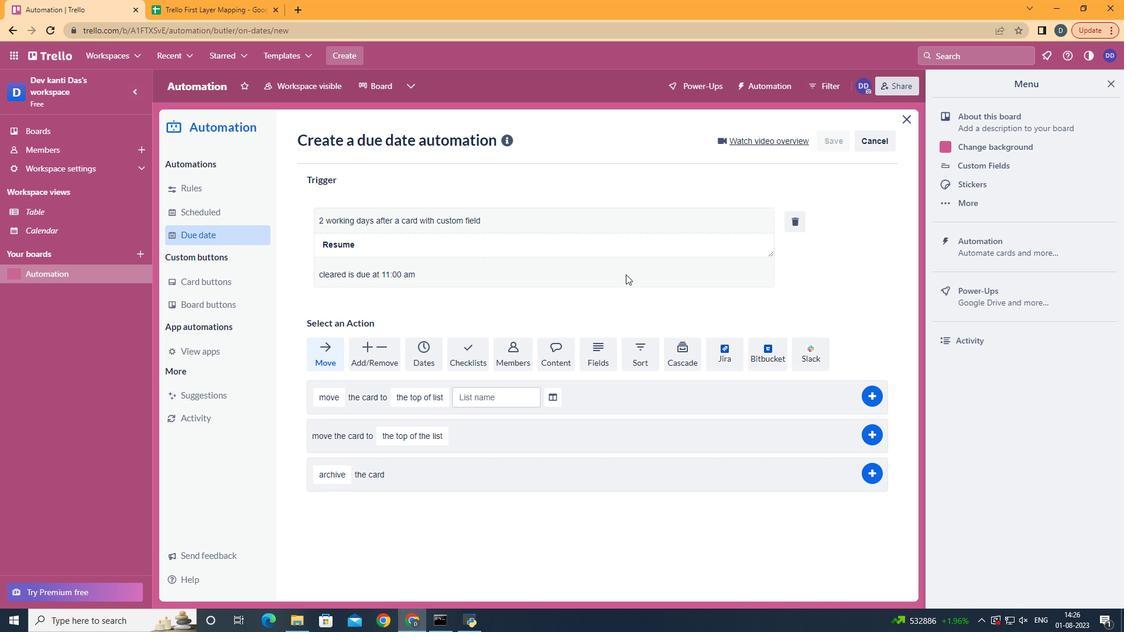 
